Task: Create a due date automation trigger when advanced on, on the wednesday of the week a card is due add basic without the green label at 11:00 AM.
Action: Mouse moved to (994, 71)
Screenshot: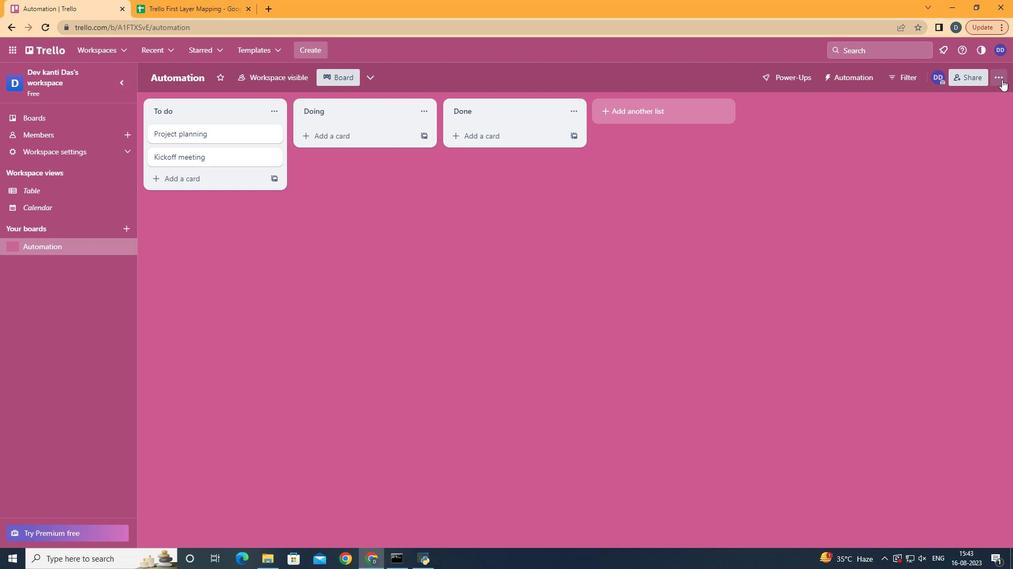 
Action: Mouse pressed left at (994, 71)
Screenshot: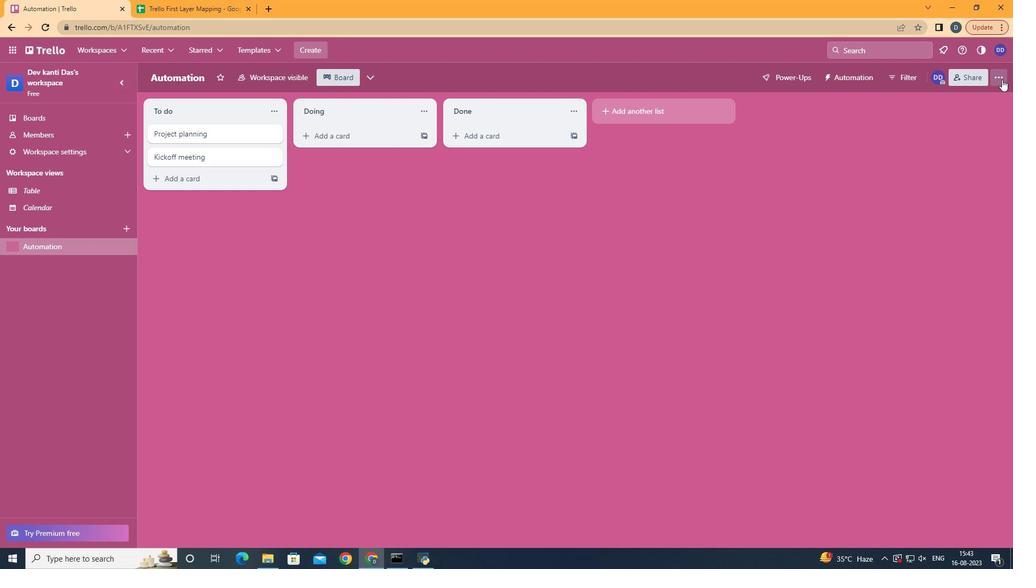 
Action: Mouse moved to (910, 217)
Screenshot: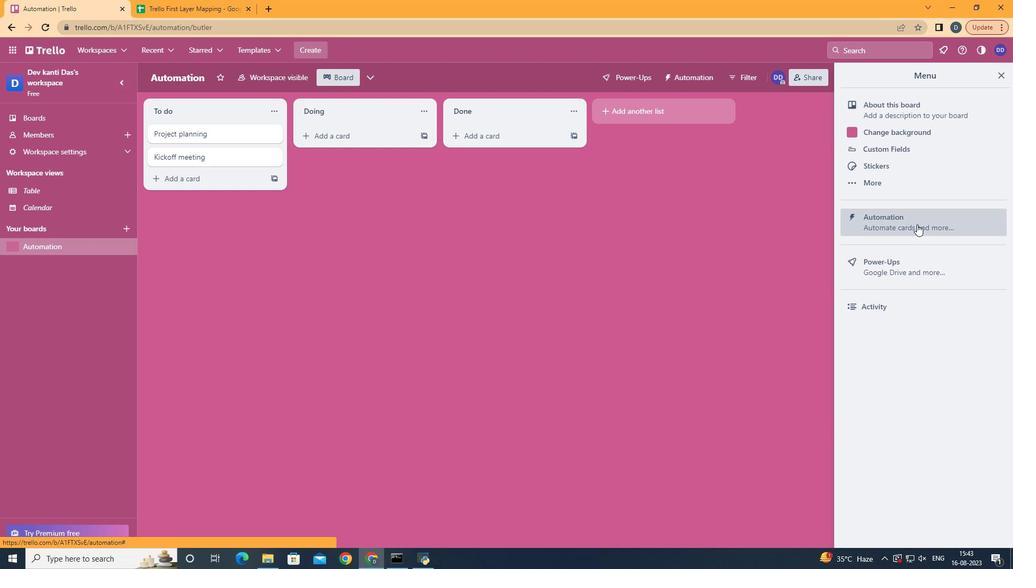 
Action: Mouse pressed left at (910, 217)
Screenshot: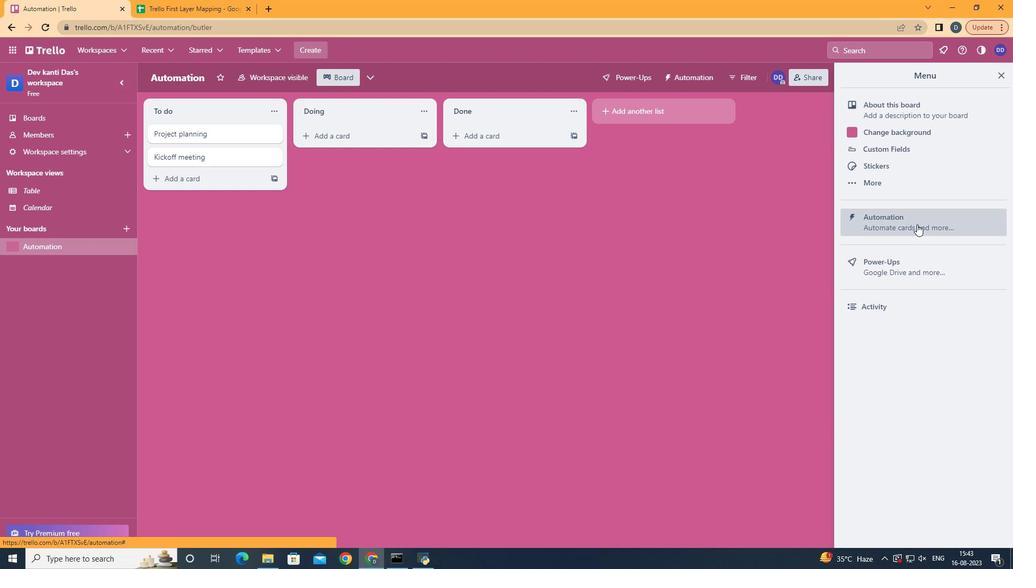 
Action: Mouse moved to (195, 209)
Screenshot: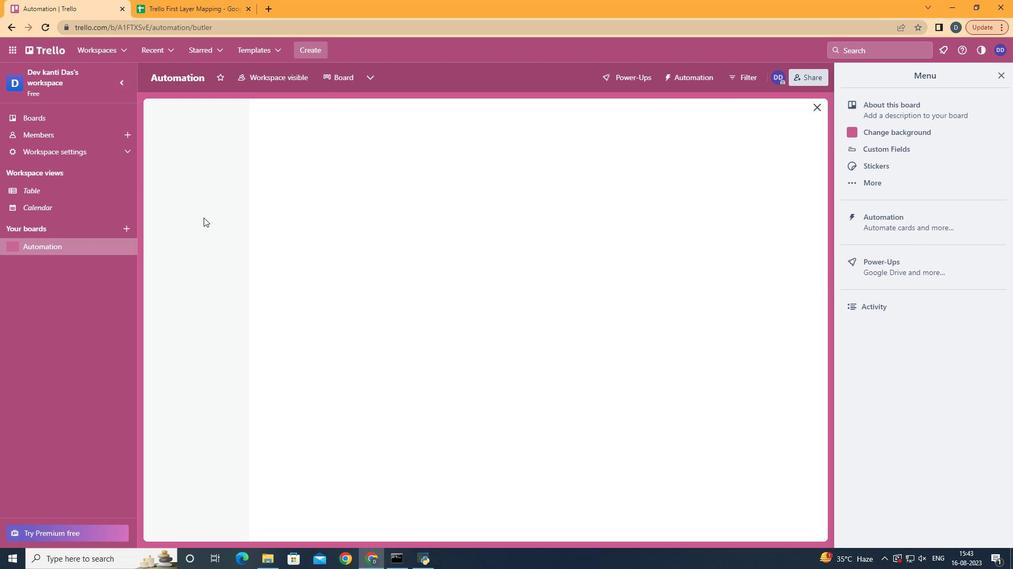 
Action: Mouse pressed left at (195, 209)
Screenshot: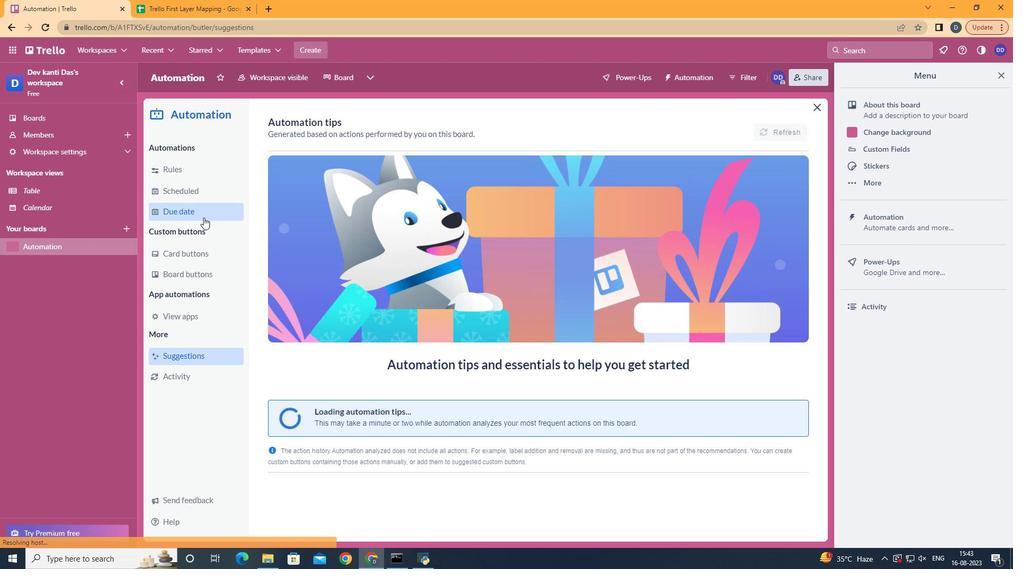 
Action: Mouse moved to (720, 116)
Screenshot: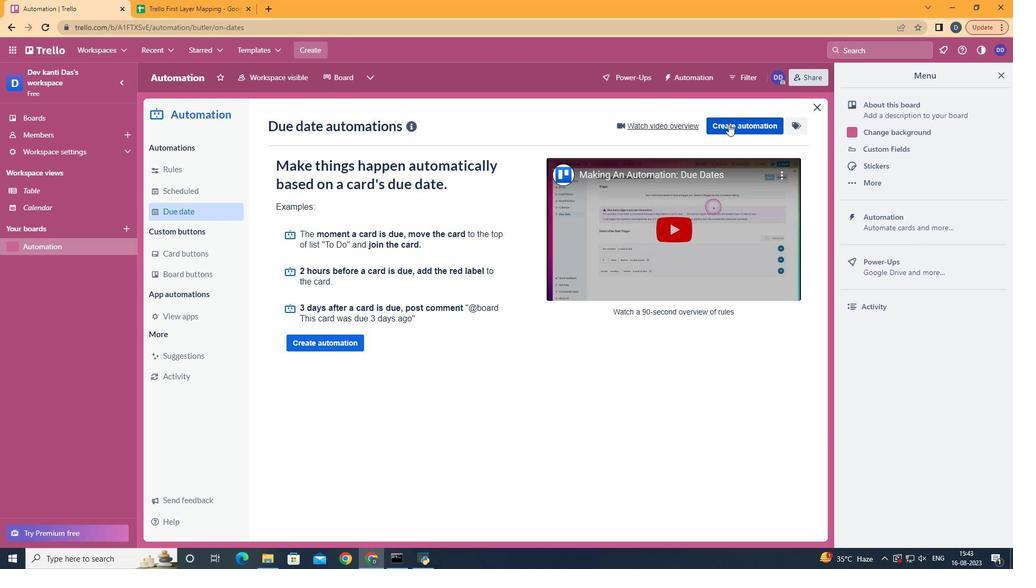 
Action: Mouse pressed left at (720, 116)
Screenshot: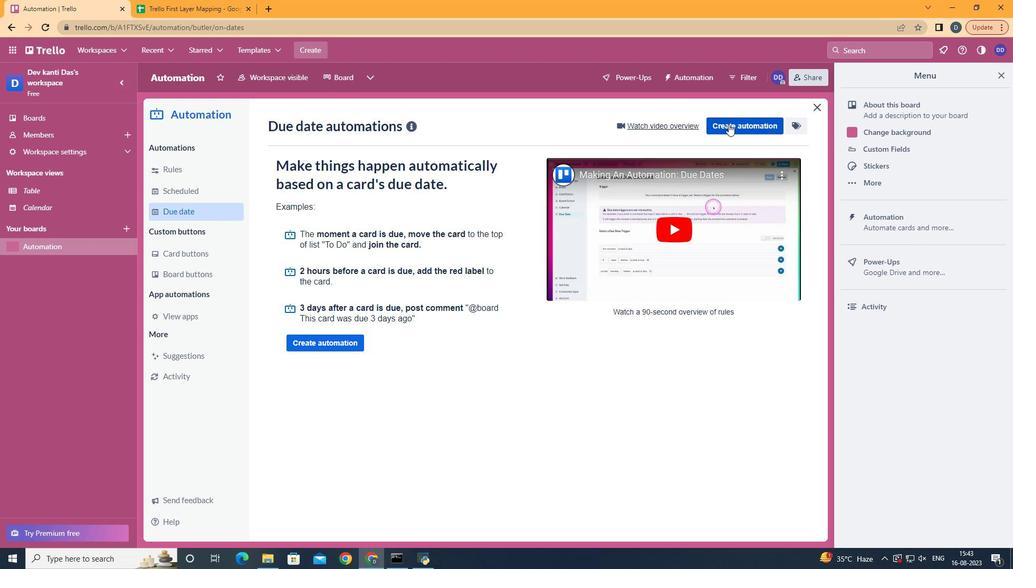 
Action: Mouse moved to (565, 221)
Screenshot: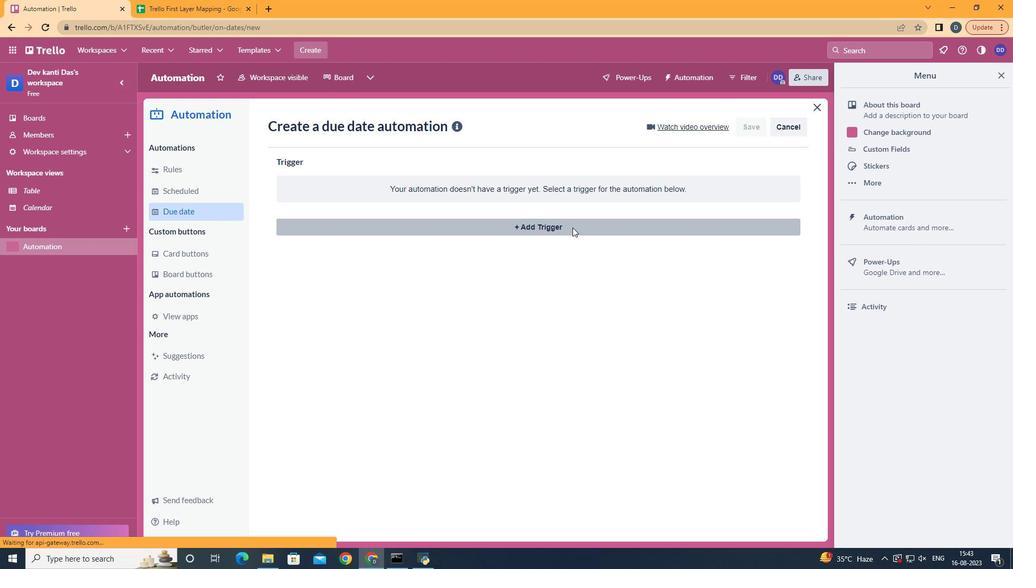 
Action: Mouse pressed left at (565, 221)
Screenshot: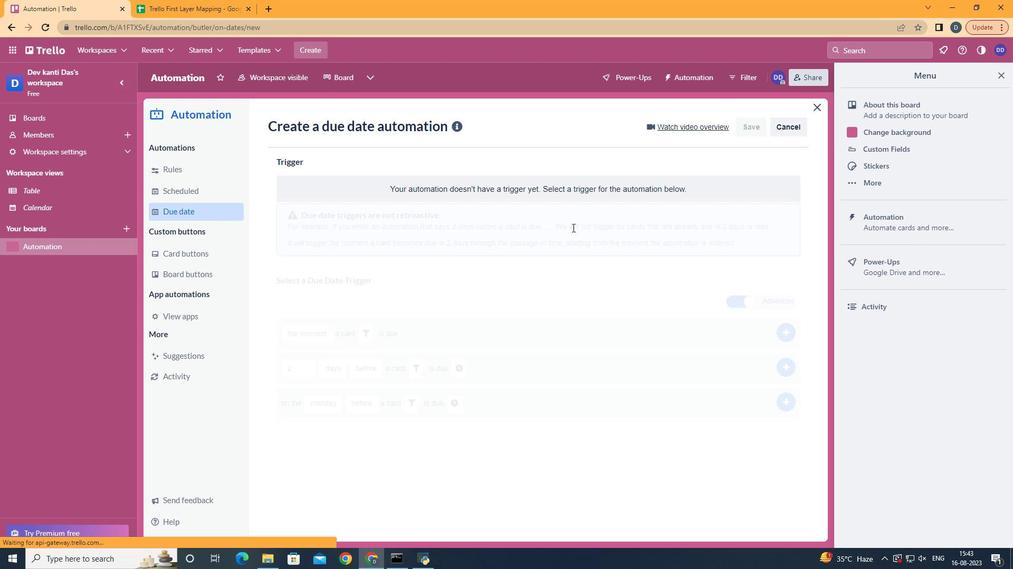 
Action: Mouse moved to (333, 310)
Screenshot: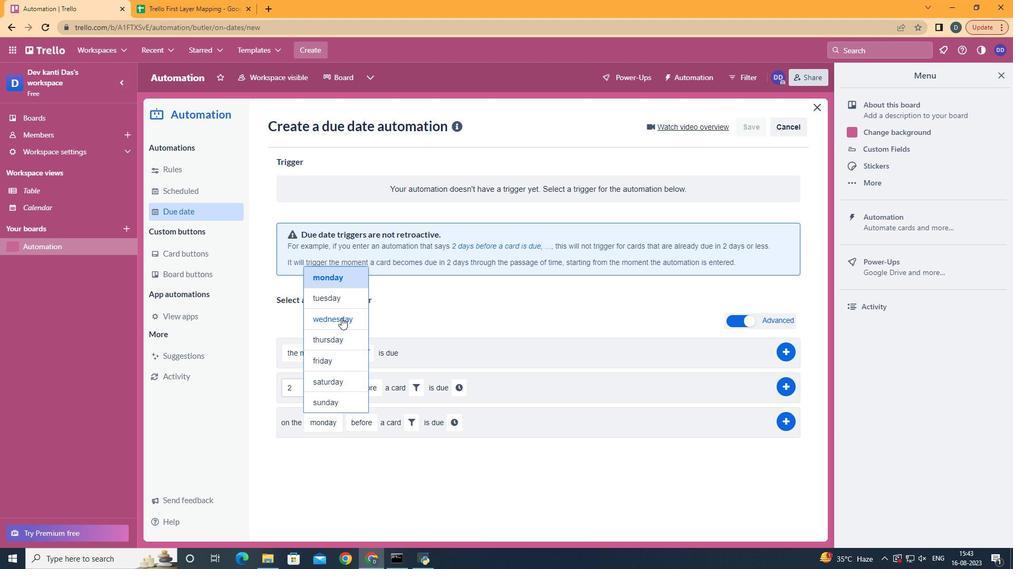 
Action: Mouse pressed left at (333, 310)
Screenshot: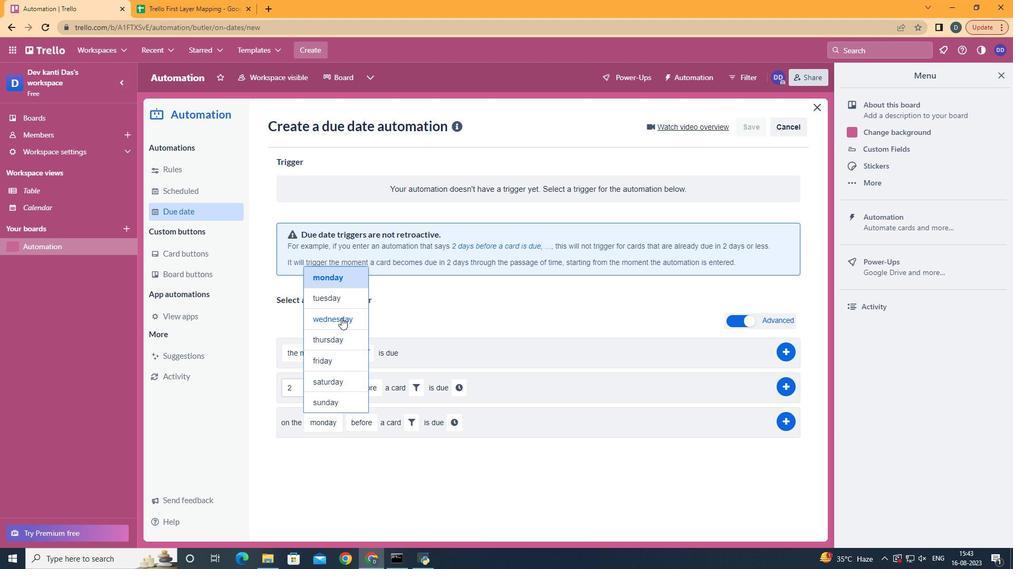 
Action: Mouse moved to (382, 478)
Screenshot: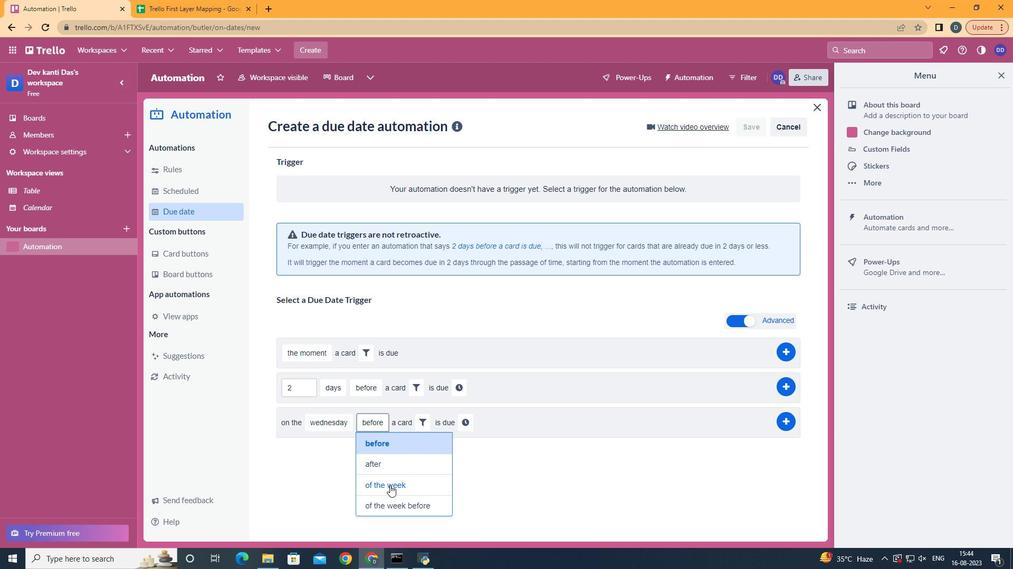 
Action: Mouse pressed left at (382, 478)
Screenshot: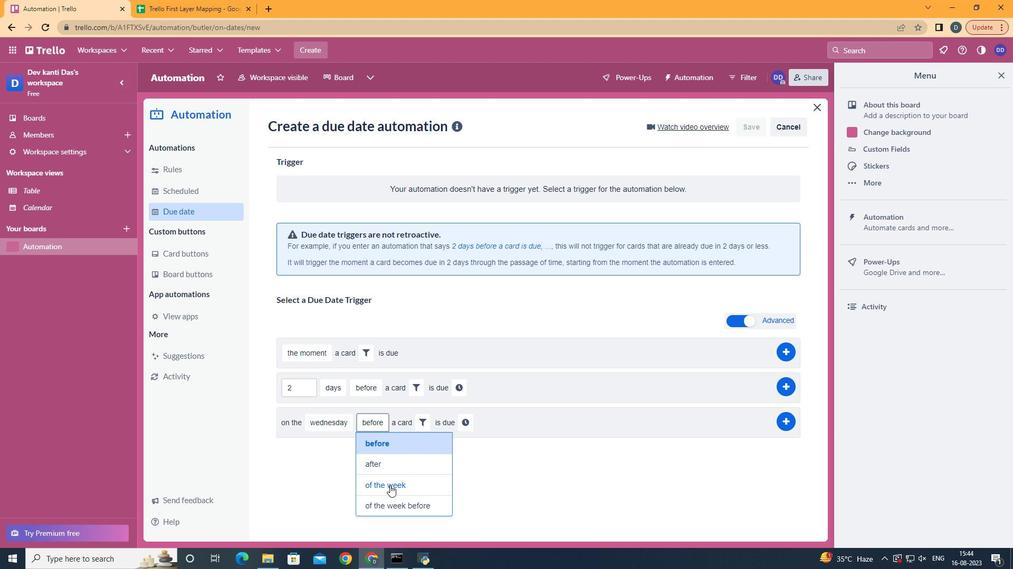 
Action: Mouse moved to (426, 413)
Screenshot: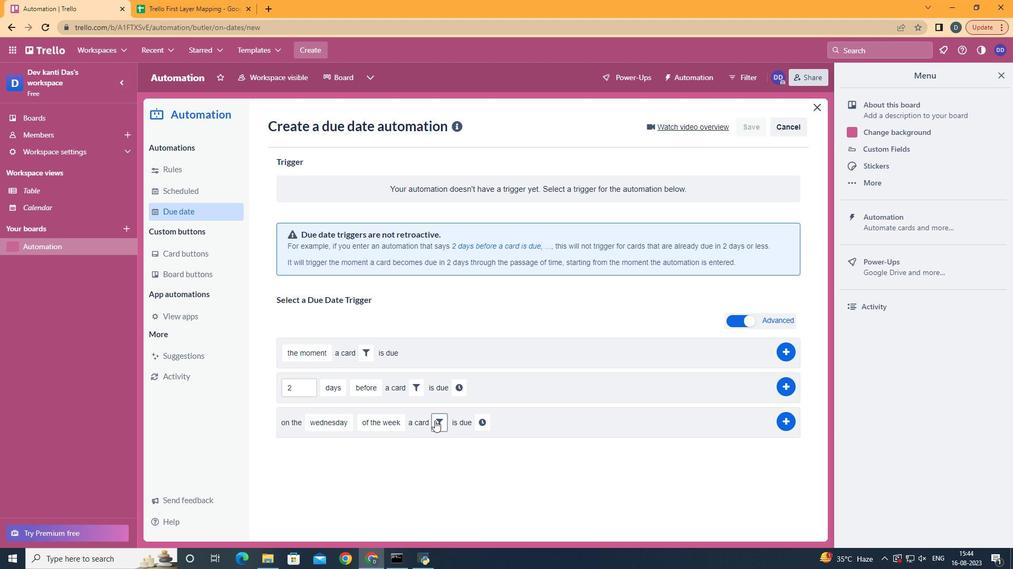 
Action: Mouse pressed left at (426, 413)
Screenshot: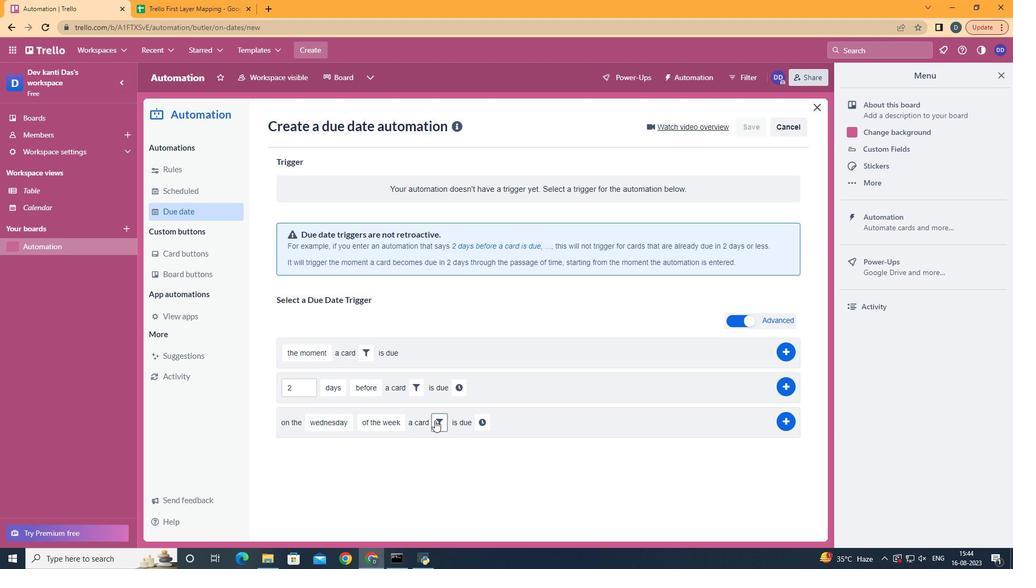 
Action: Mouse moved to (454, 433)
Screenshot: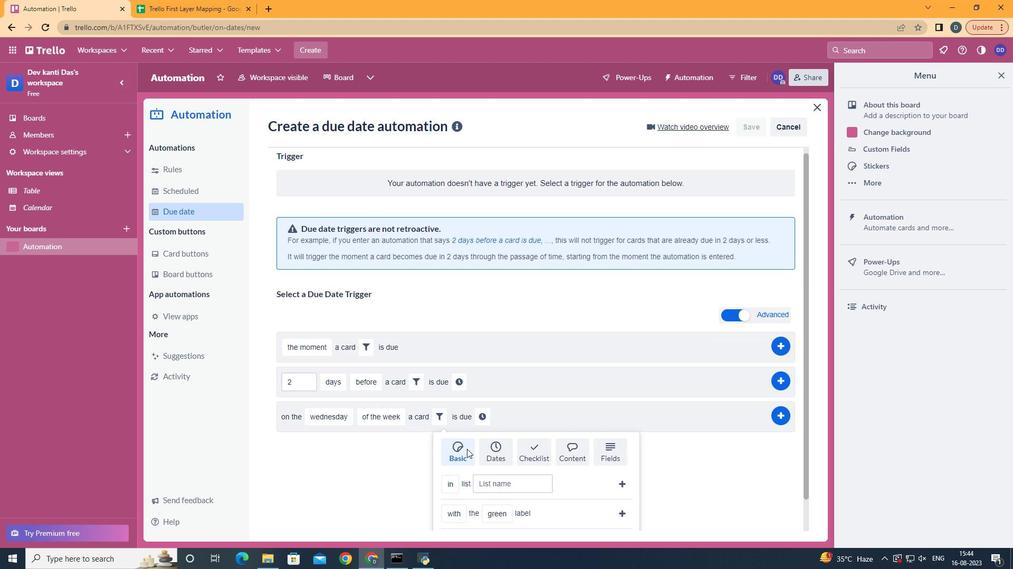 
Action: Mouse scrolled (451, 430) with delta (0, 0)
Screenshot: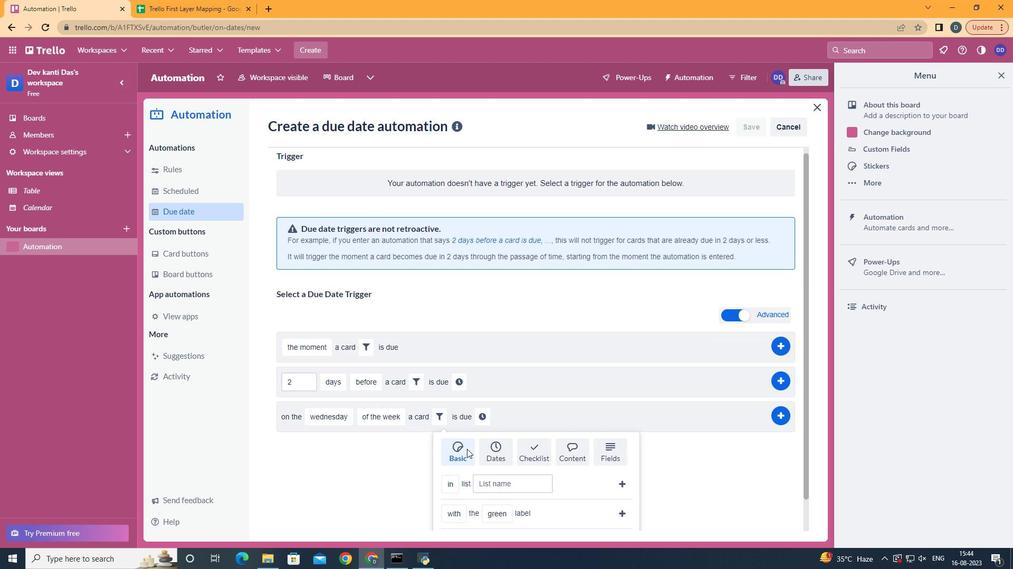 
Action: Mouse moved to (456, 436)
Screenshot: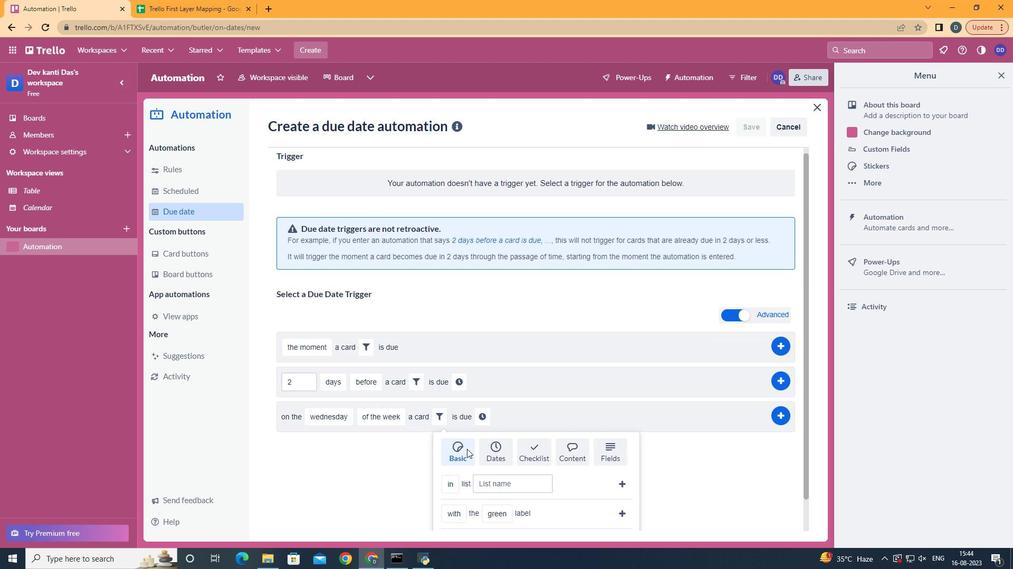 
Action: Mouse scrolled (455, 435) with delta (0, 0)
Screenshot: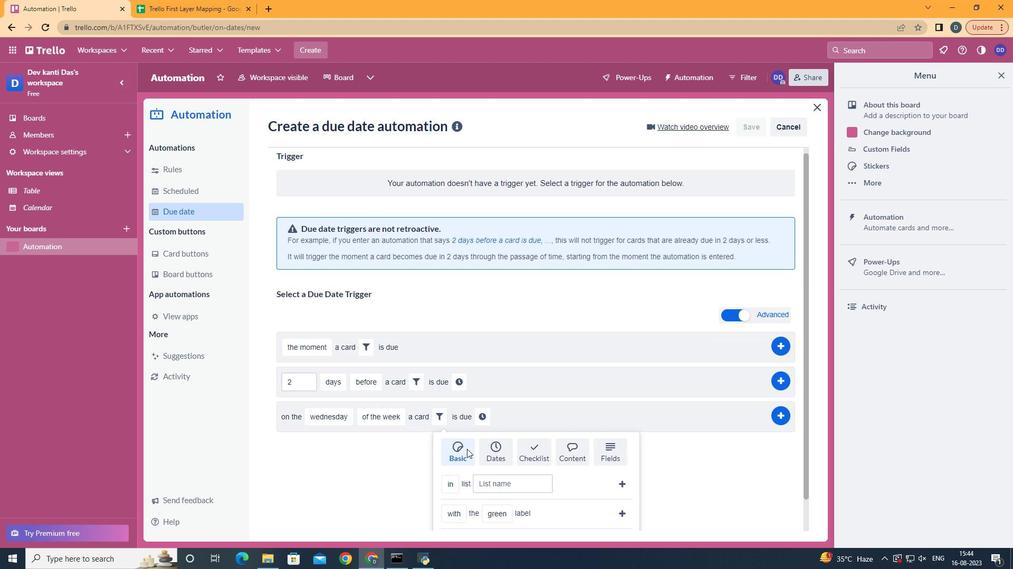 
Action: Mouse scrolled (456, 435) with delta (0, 0)
Screenshot: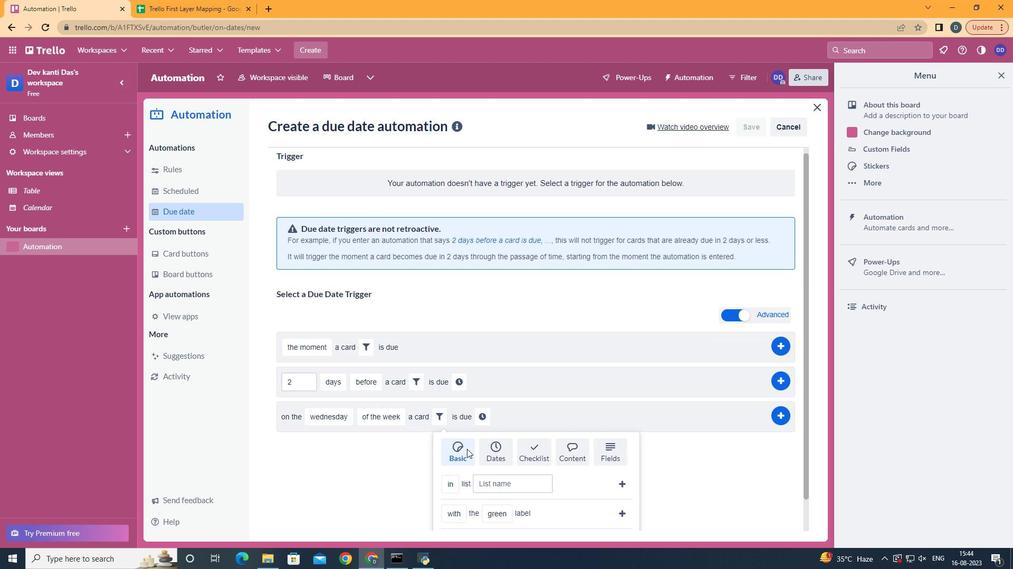 
Action: Mouse moved to (467, 432)
Screenshot: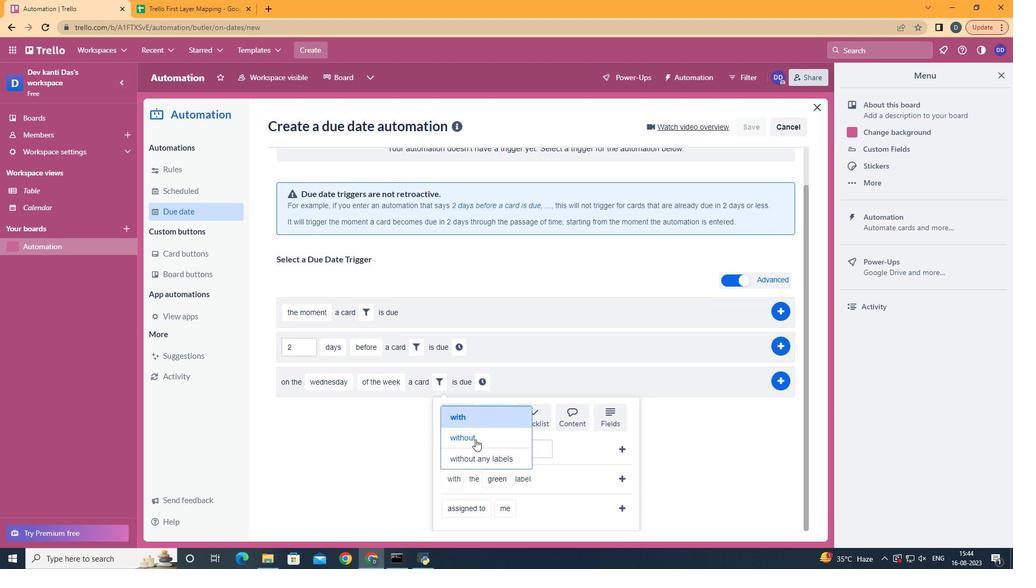 
Action: Mouse pressed left at (467, 432)
Screenshot: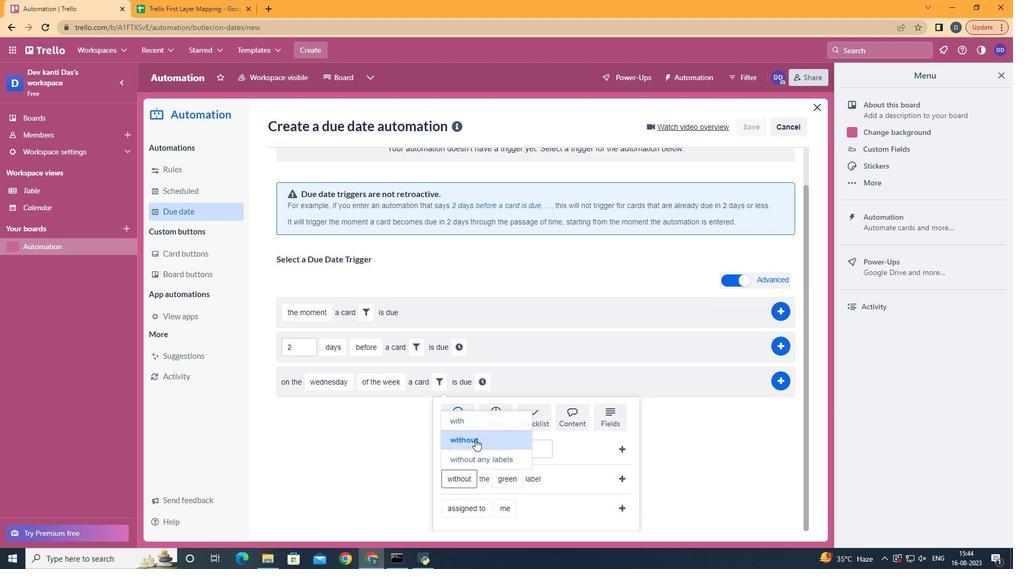 
Action: Mouse moved to (606, 470)
Screenshot: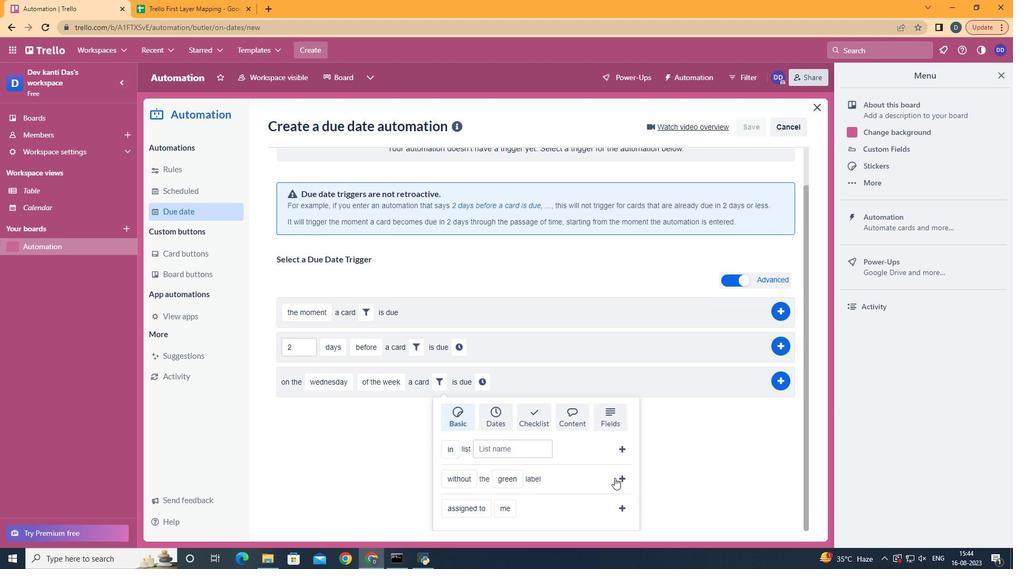 
Action: Mouse pressed left at (606, 470)
Screenshot: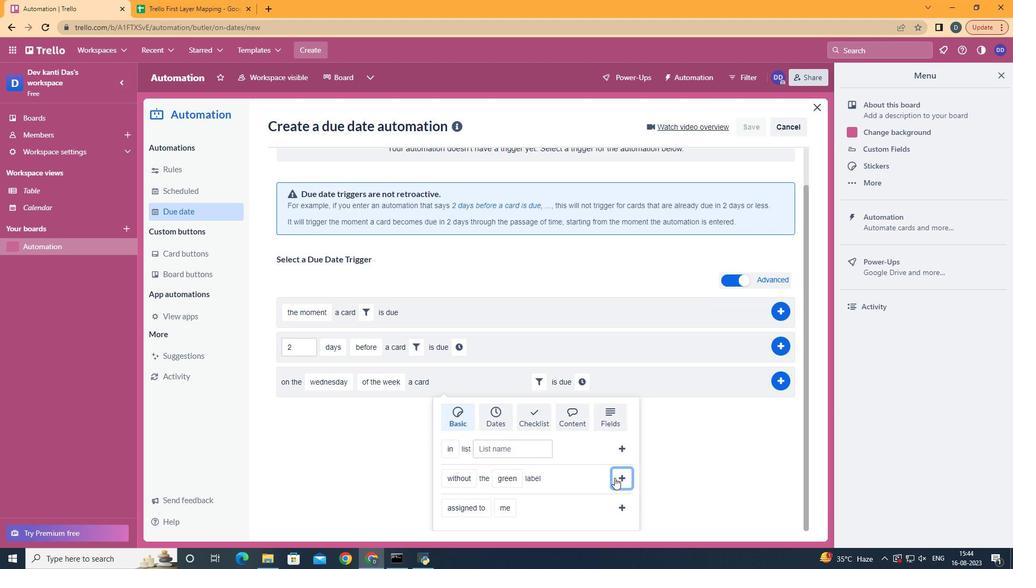 
Action: Mouse moved to (578, 419)
Screenshot: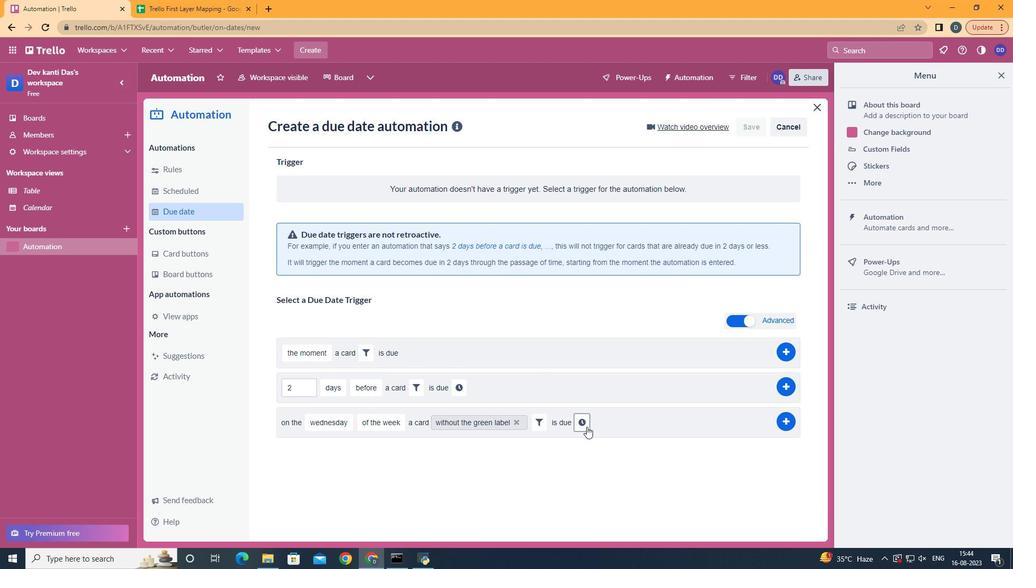 
Action: Mouse pressed left at (578, 419)
Screenshot: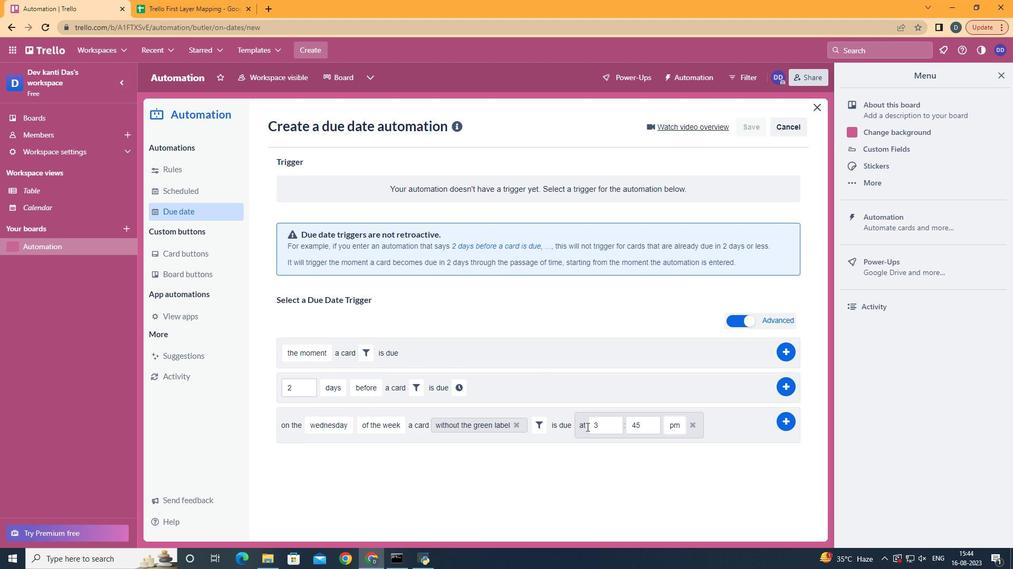 
Action: Mouse moved to (594, 416)
Screenshot: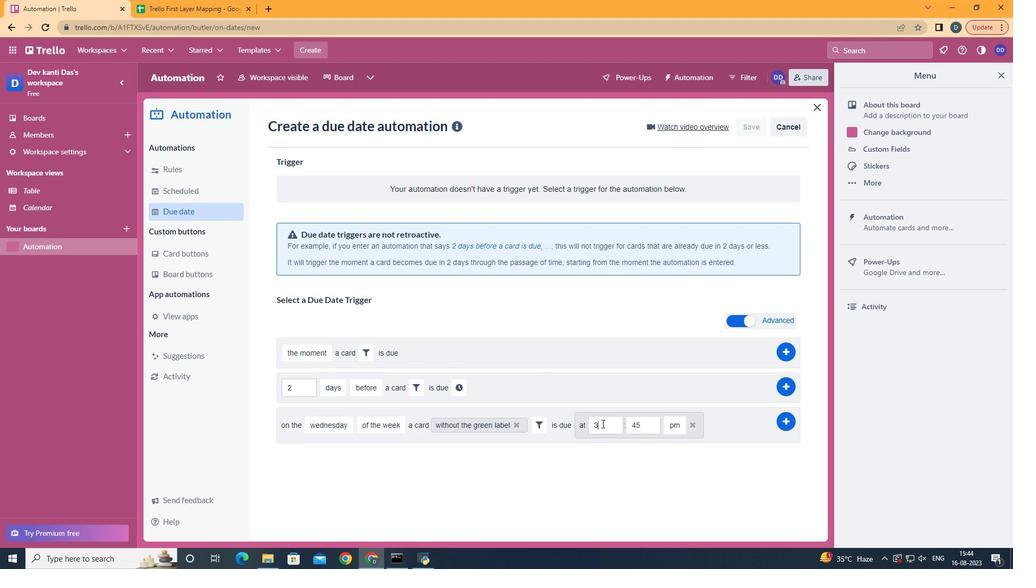 
Action: Mouse pressed left at (594, 416)
Screenshot: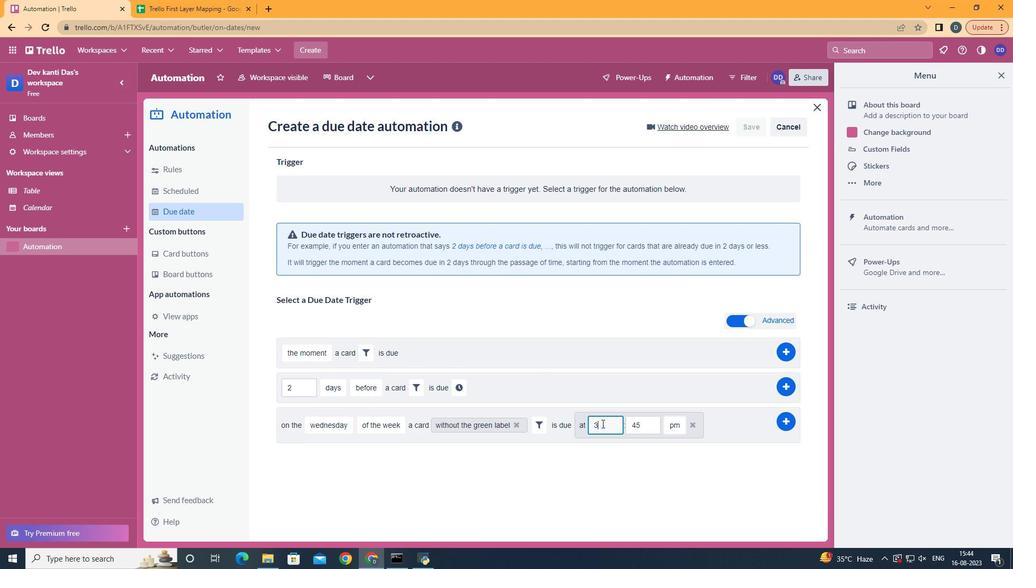 
Action: Key pressed <Key.backspace>11
Screenshot: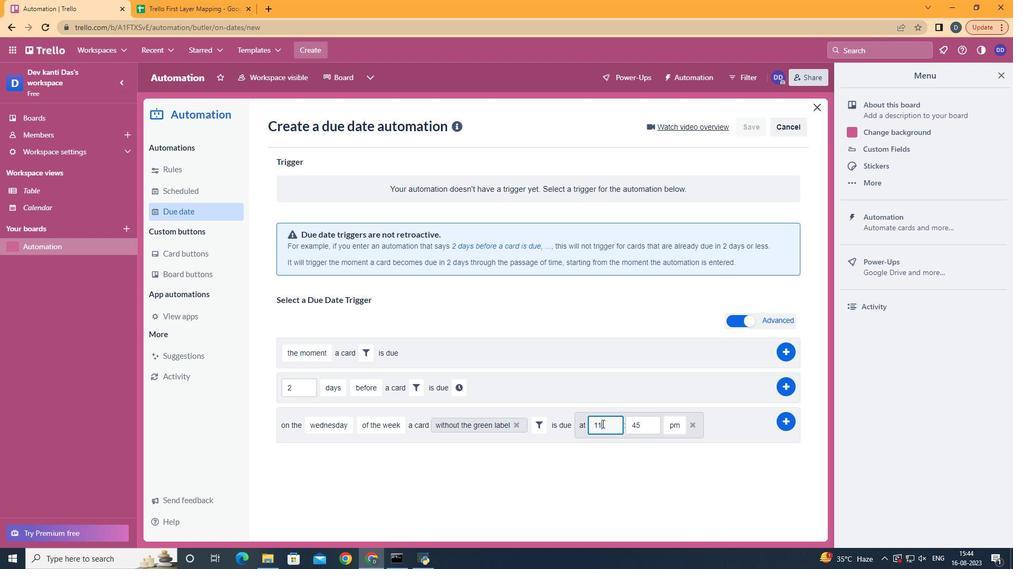 
Action: Mouse moved to (642, 406)
Screenshot: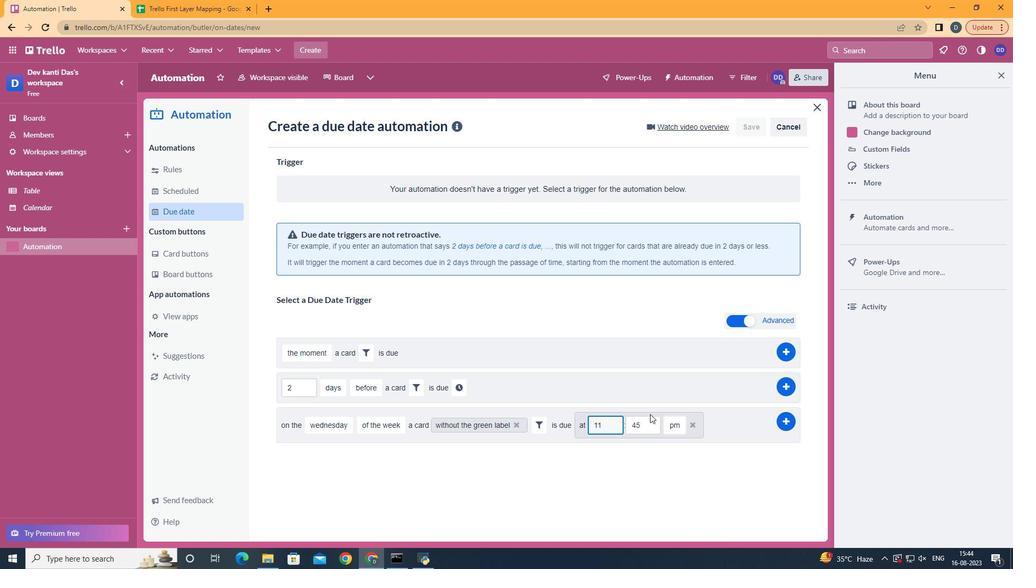 
Action: Mouse pressed left at (642, 406)
Screenshot: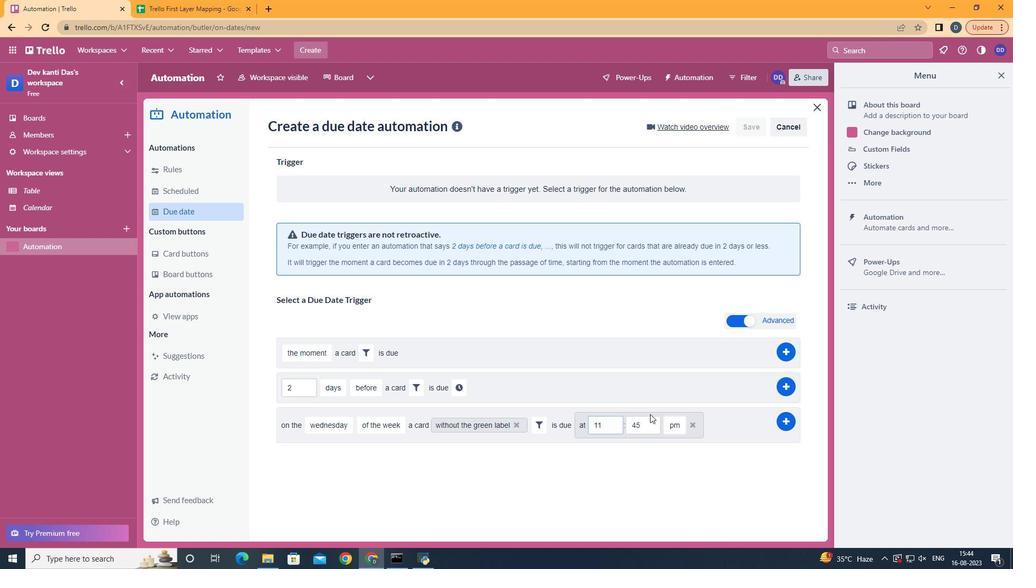 
Action: Mouse moved to (637, 414)
Screenshot: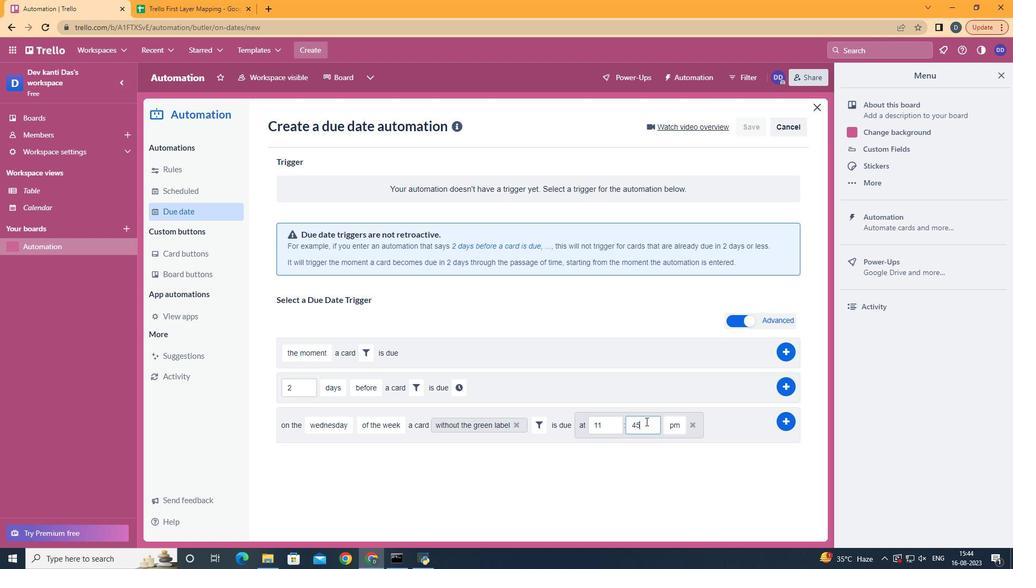 
Action: Mouse pressed left at (637, 414)
Screenshot: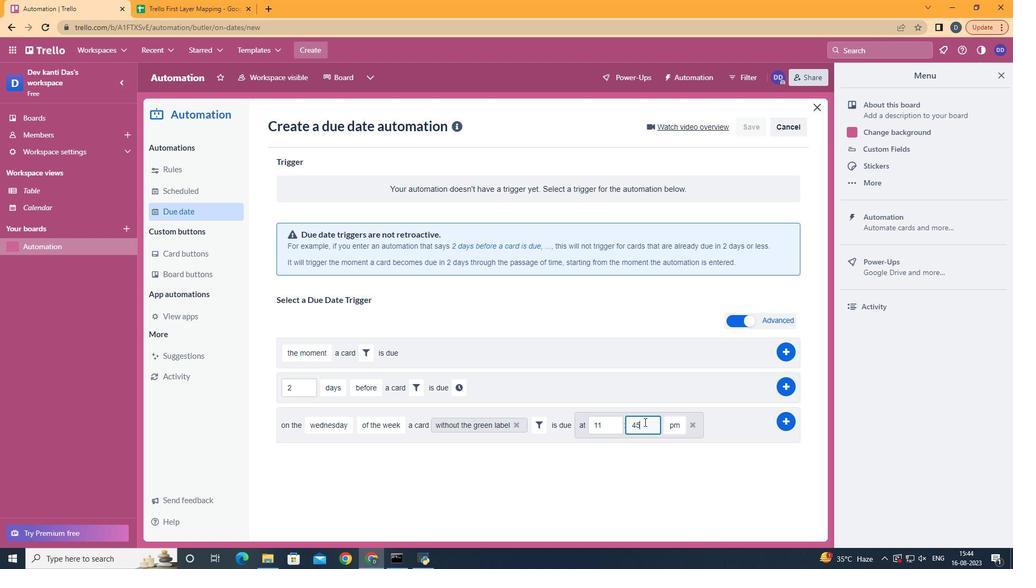 
Action: Mouse moved to (630, 416)
Screenshot: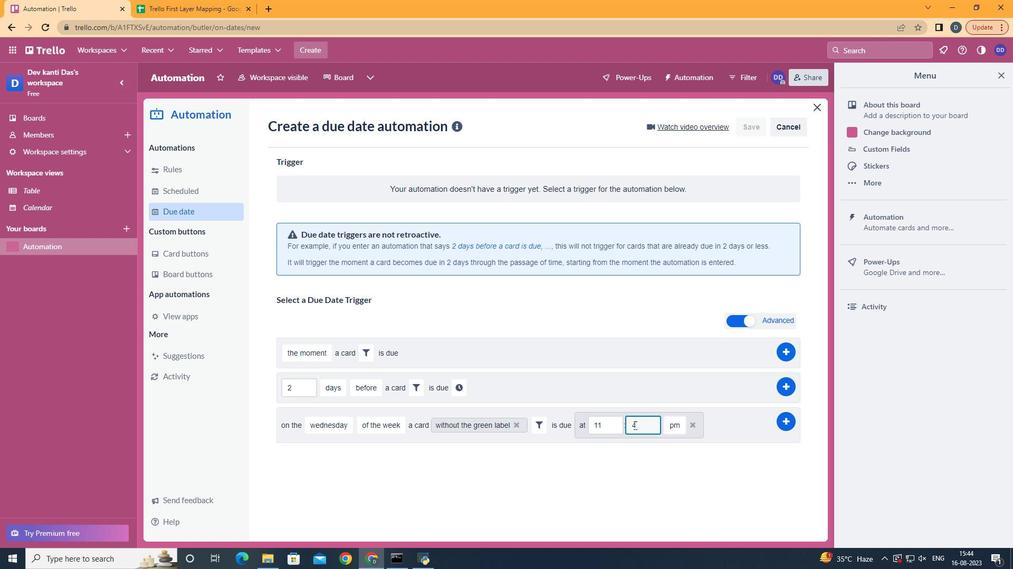 
Action: Key pressed <Key.backspace>
Screenshot: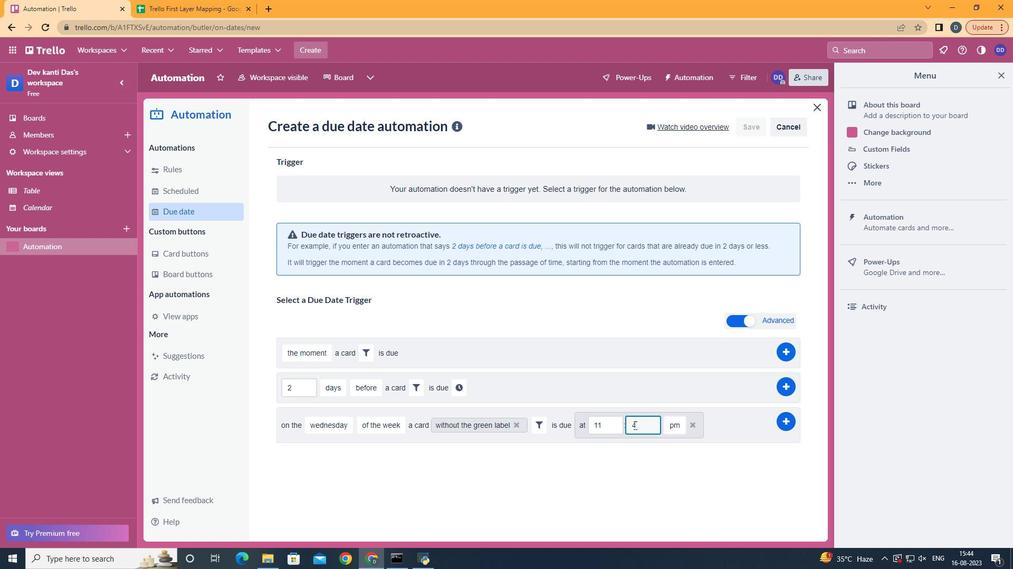 
Action: Mouse moved to (626, 417)
Screenshot: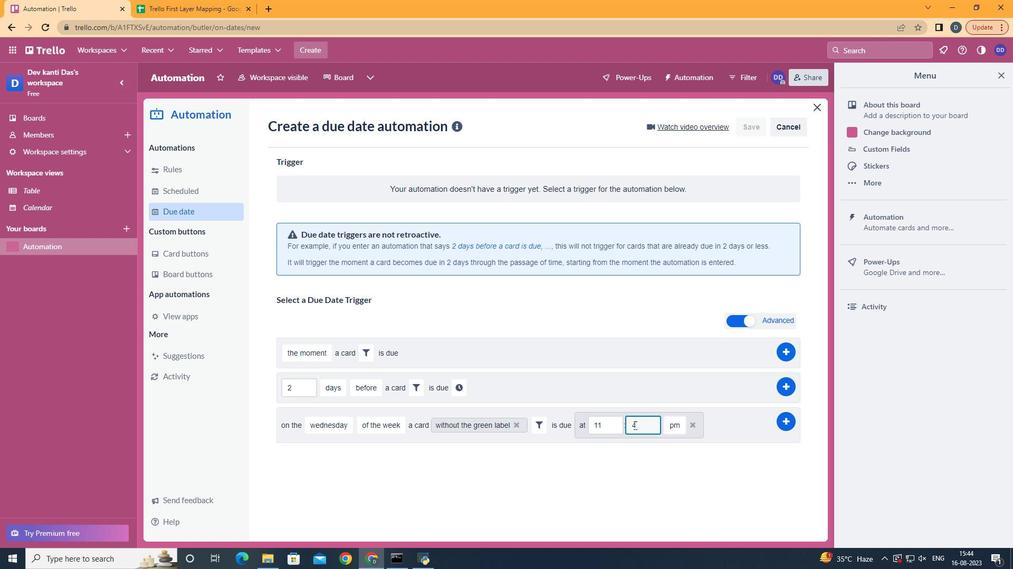 
Action: Key pressed <Key.backspace>00
Screenshot: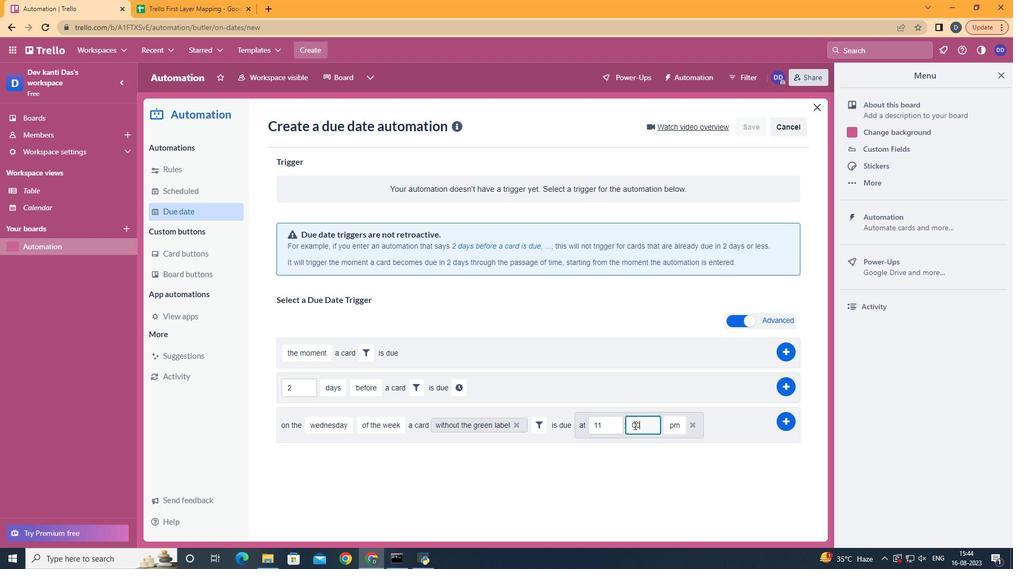 
Action: Mouse moved to (668, 432)
Screenshot: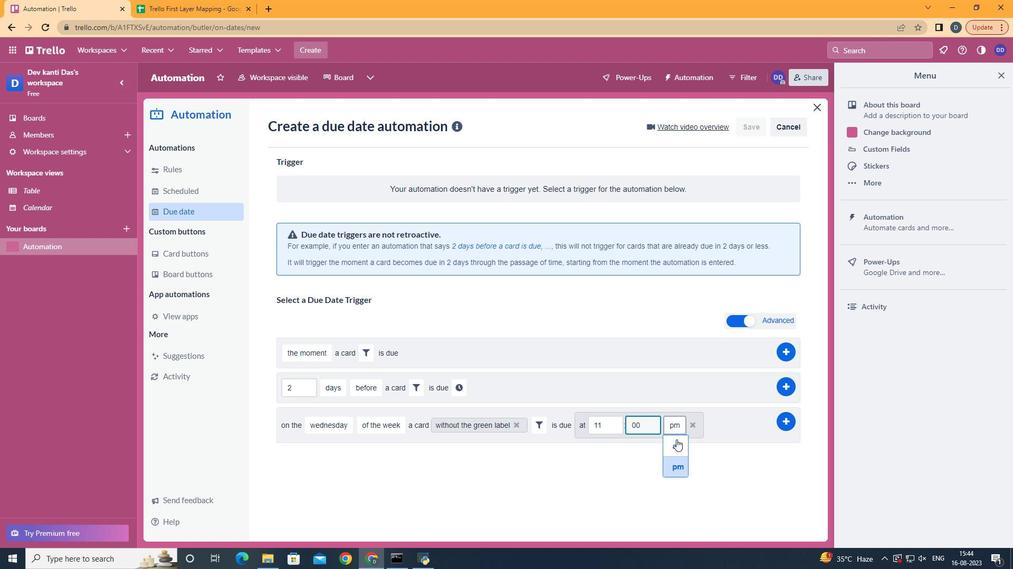 
Action: Mouse pressed left at (668, 432)
Screenshot: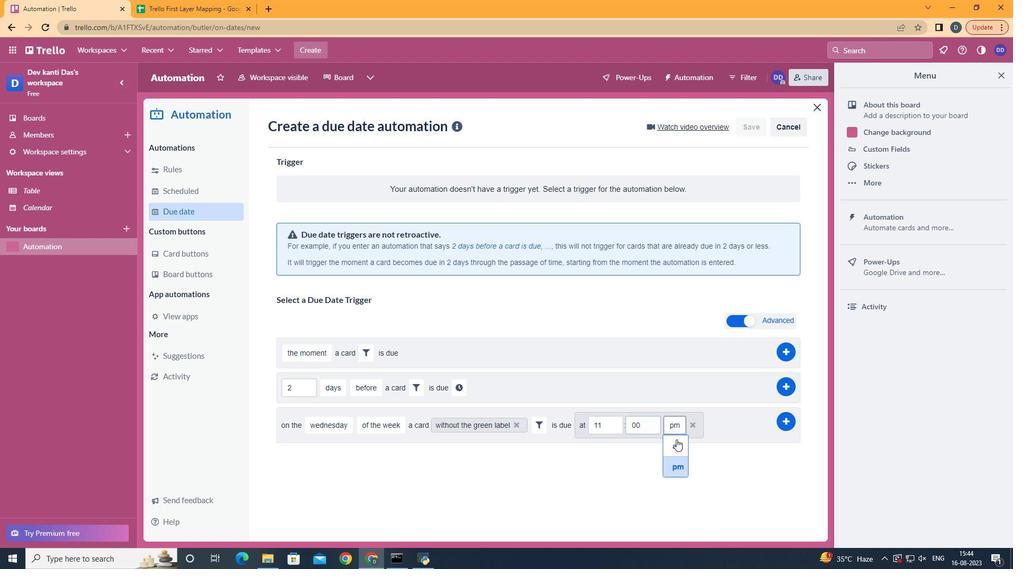 
Action: Mouse moved to (775, 413)
Screenshot: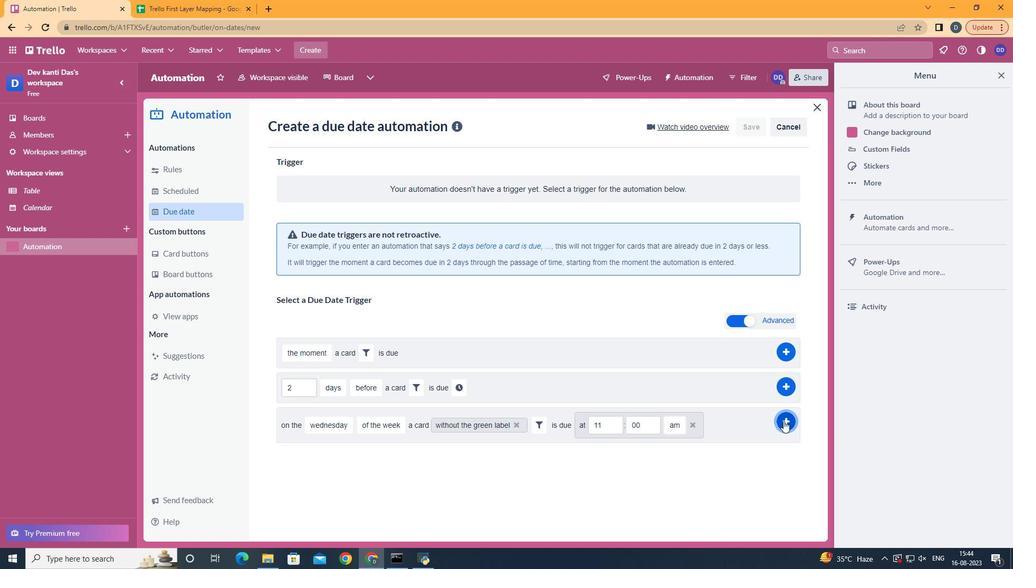 
Action: Mouse pressed left at (775, 413)
Screenshot: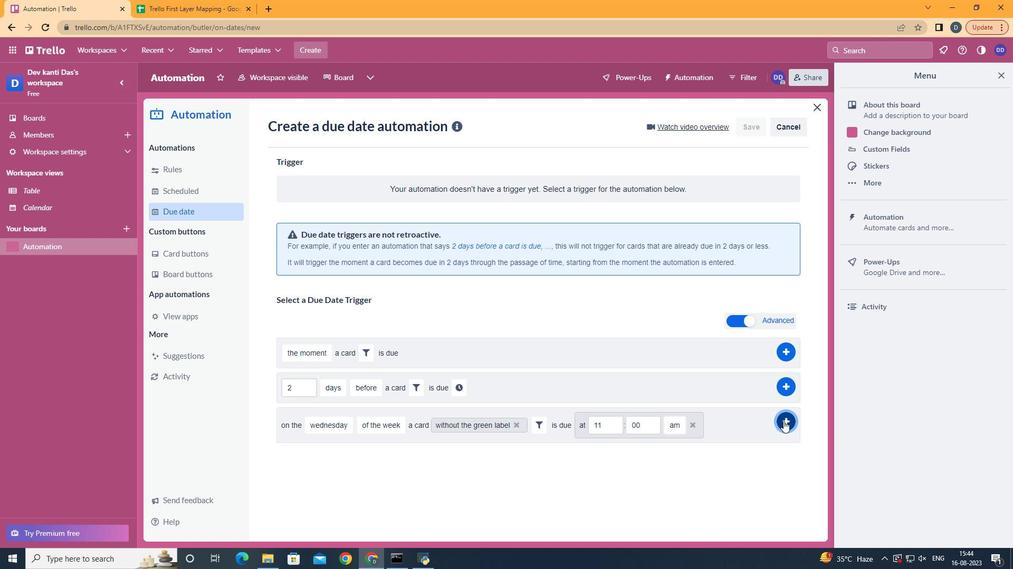 
Action: Mouse moved to (773, 414)
Screenshot: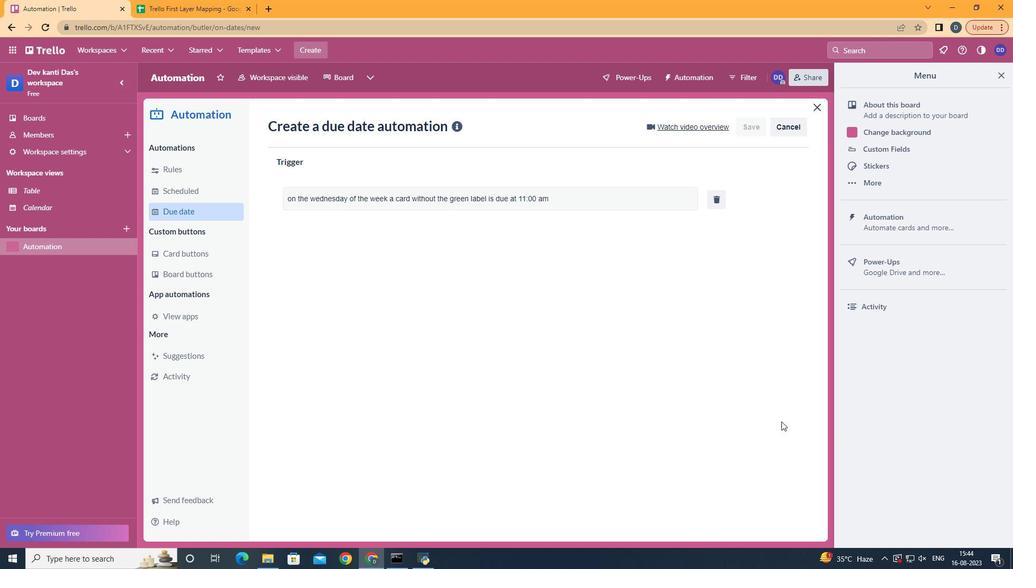 
